 Task: Add Immaculate Baking Company Cinnamon Rolls to the cart.
Action: Mouse moved to (288, 113)
Screenshot: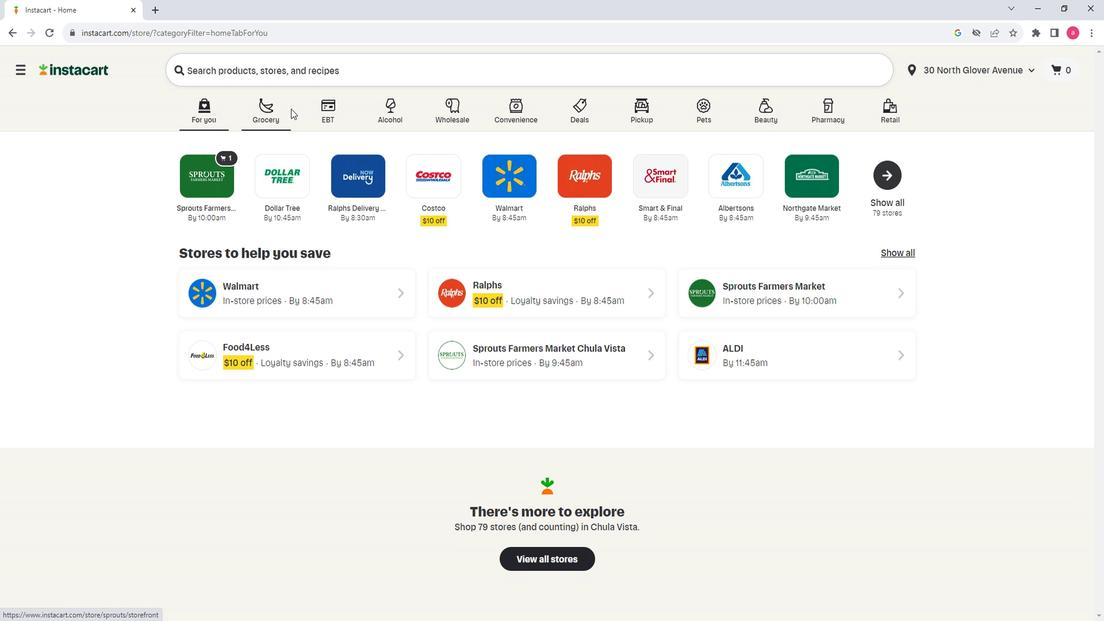 
Action: Mouse pressed left at (288, 113)
Screenshot: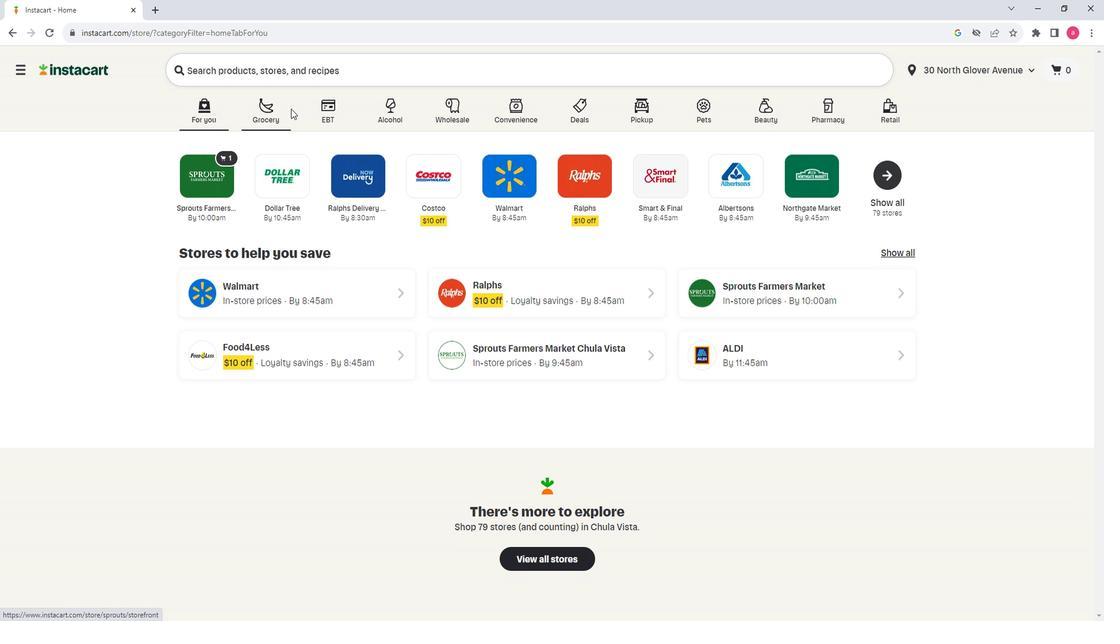
Action: Mouse moved to (262, 104)
Screenshot: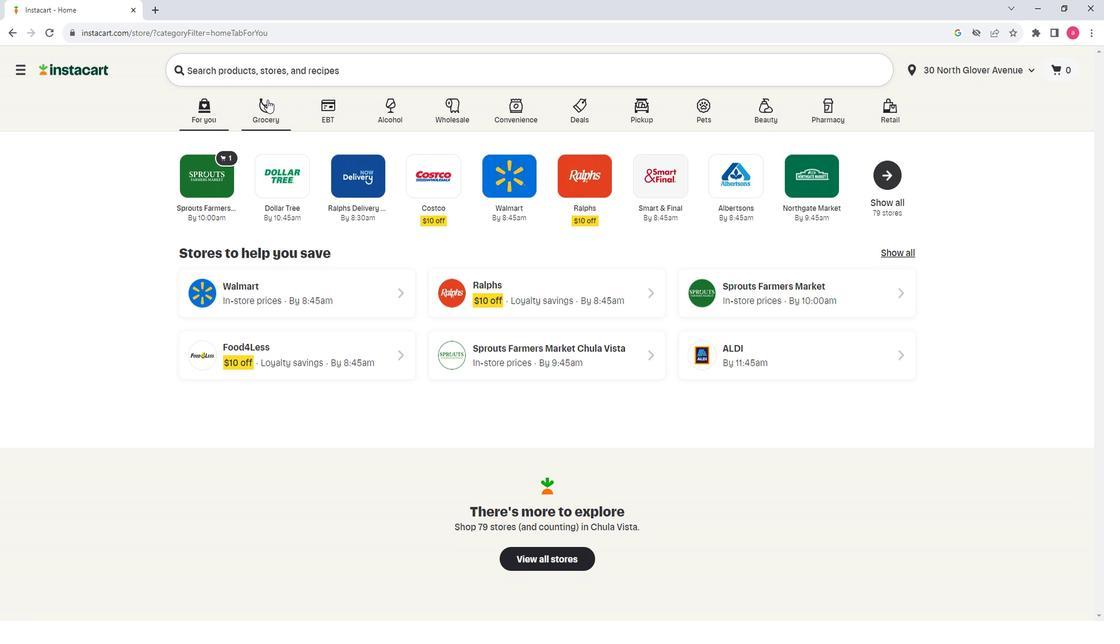 
Action: Mouse pressed left at (262, 104)
Screenshot: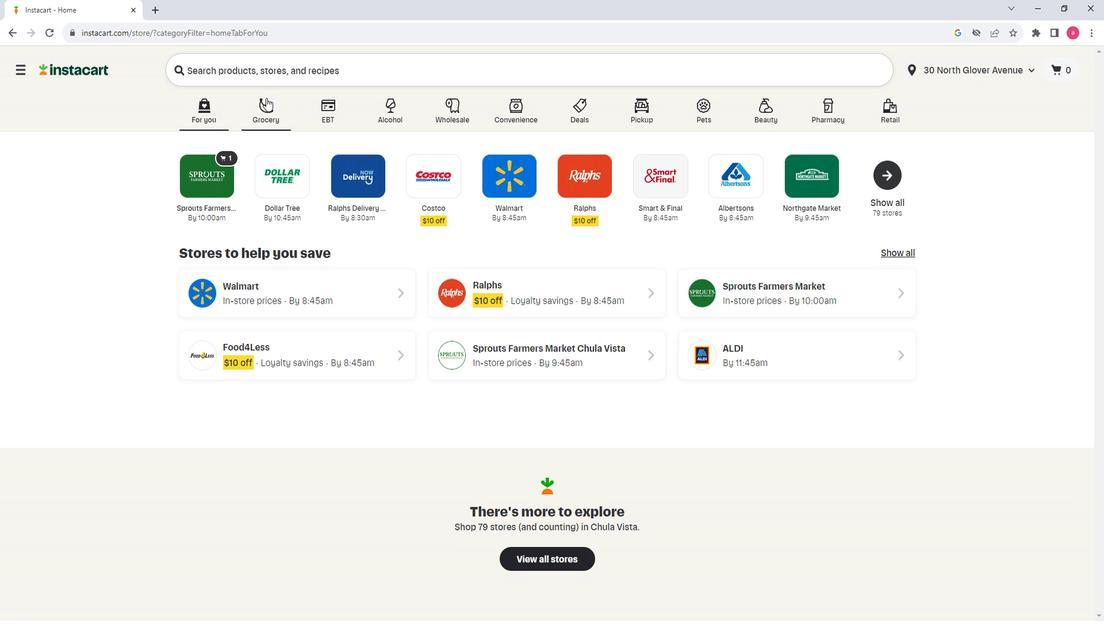 
Action: Mouse moved to (340, 334)
Screenshot: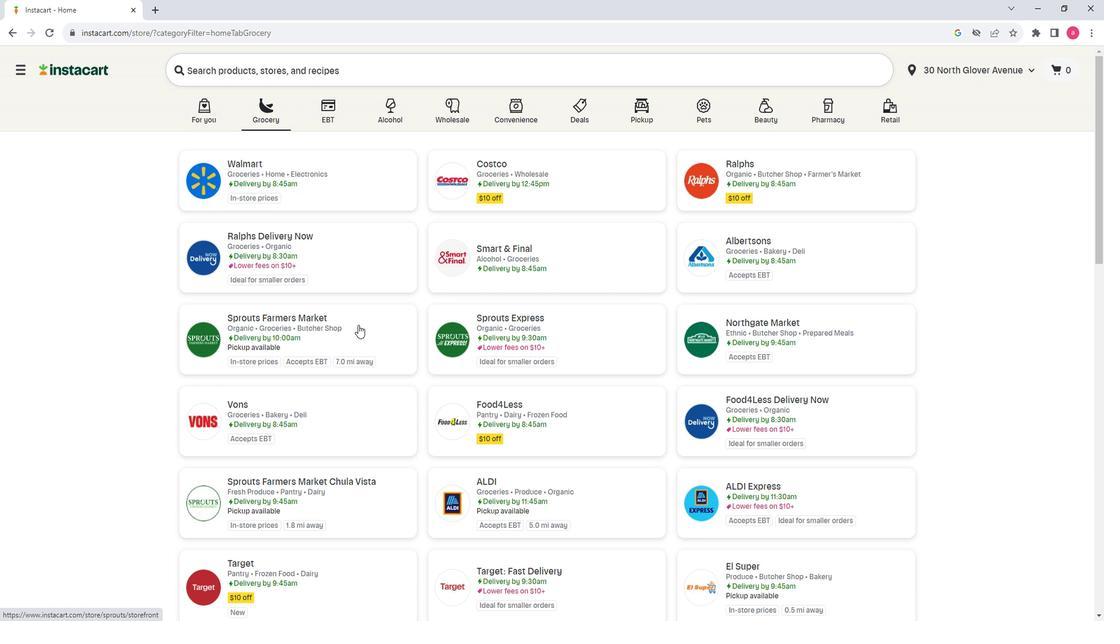 
Action: Mouse pressed left at (340, 334)
Screenshot: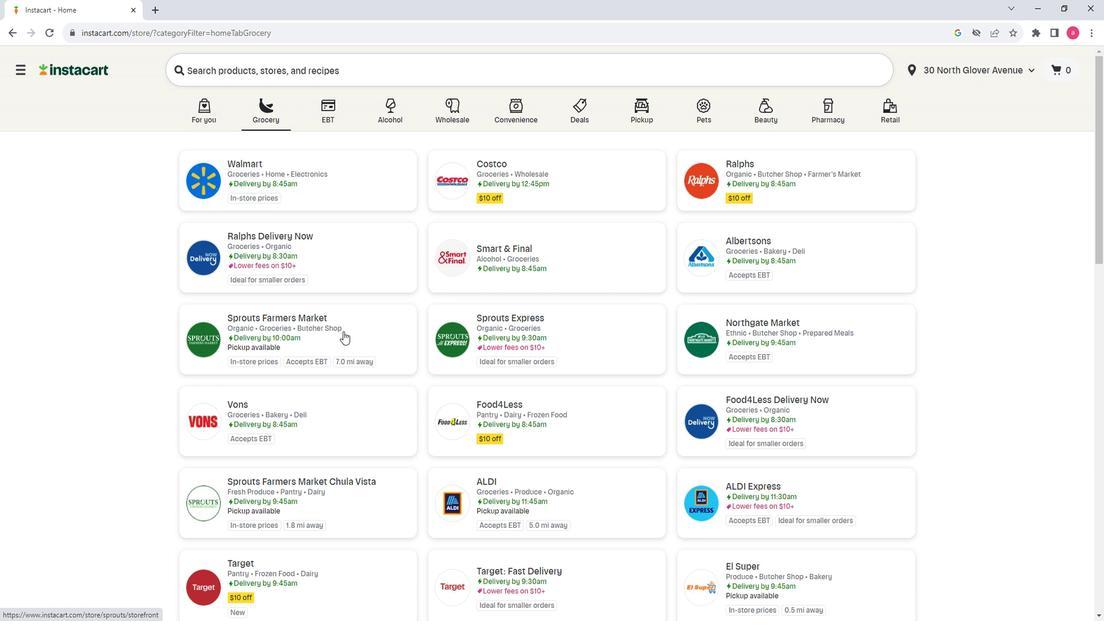 
Action: Mouse moved to (56, 373)
Screenshot: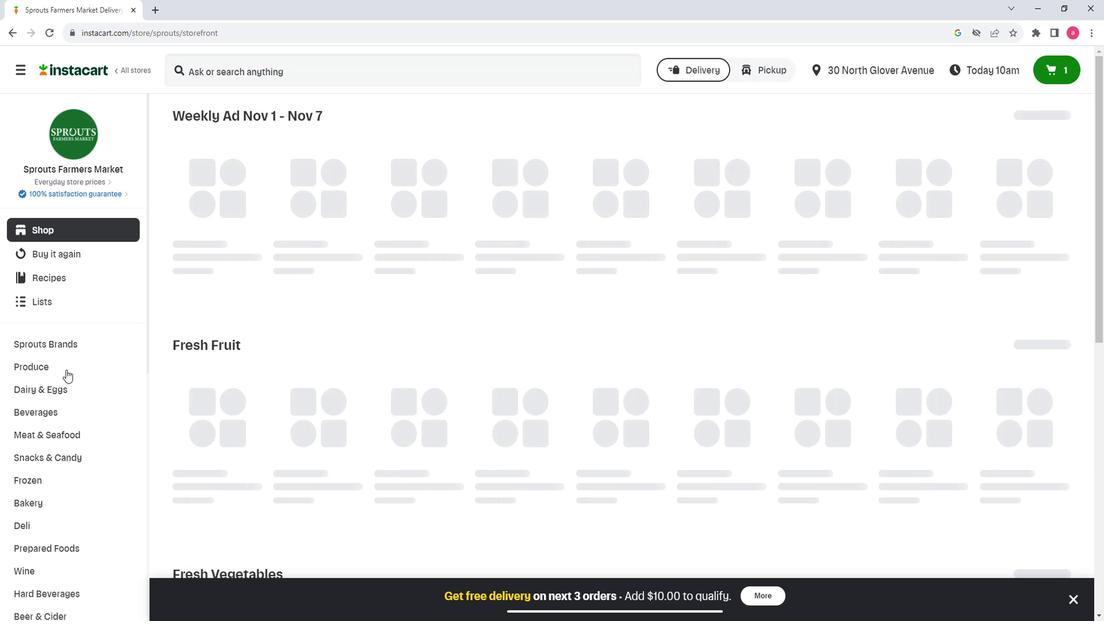 
Action: Mouse scrolled (56, 372) with delta (0, 0)
Screenshot: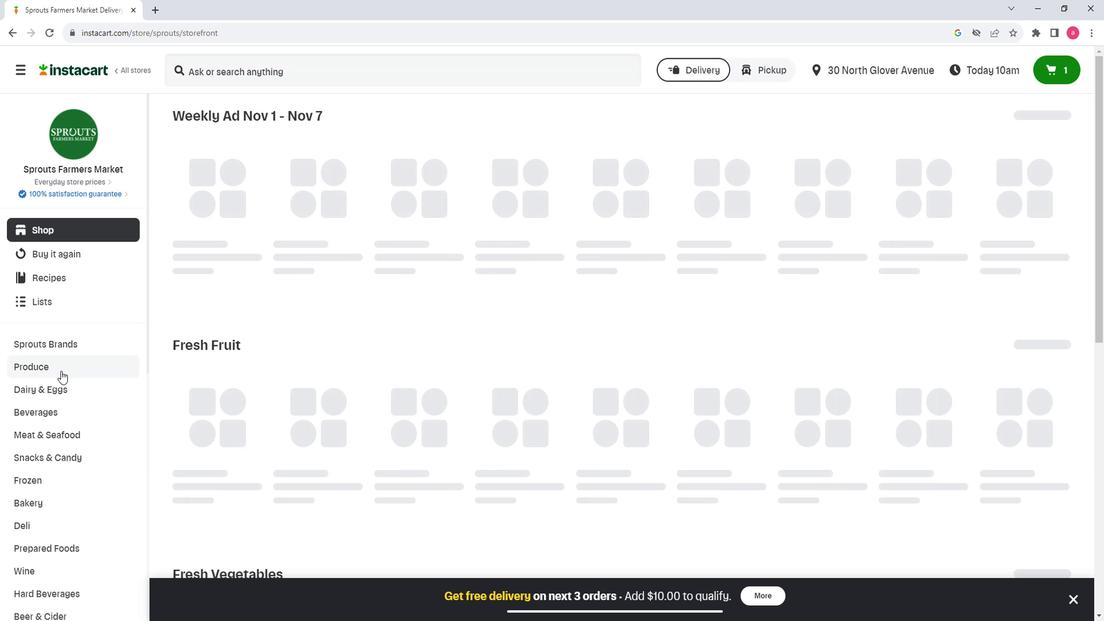 
Action: Mouse scrolled (56, 372) with delta (0, 0)
Screenshot: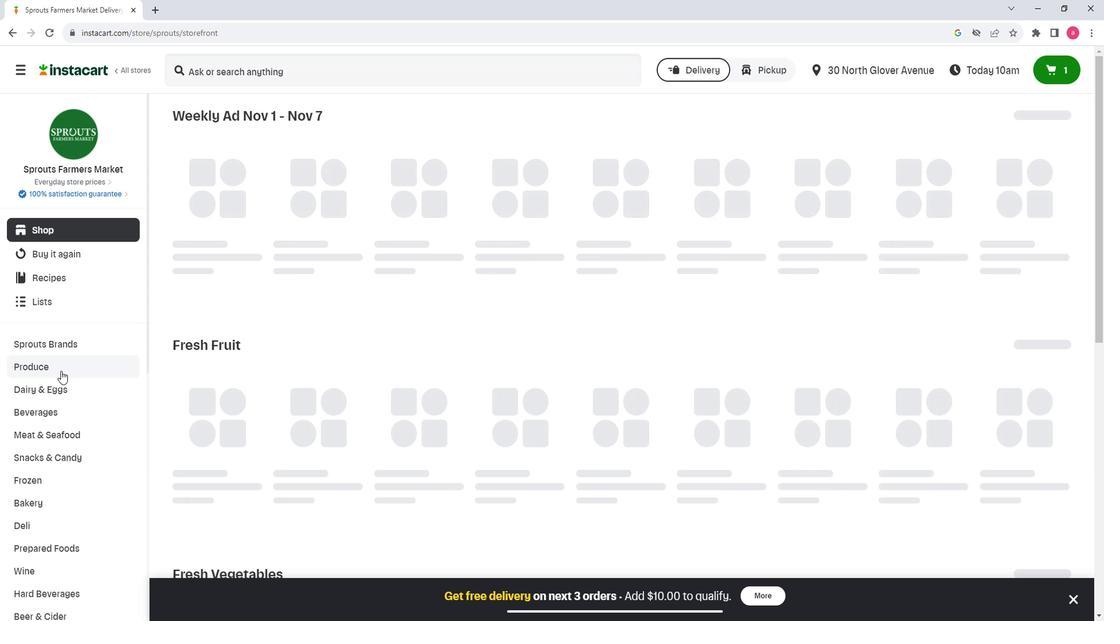 
Action: Mouse moved to (56, 373)
Screenshot: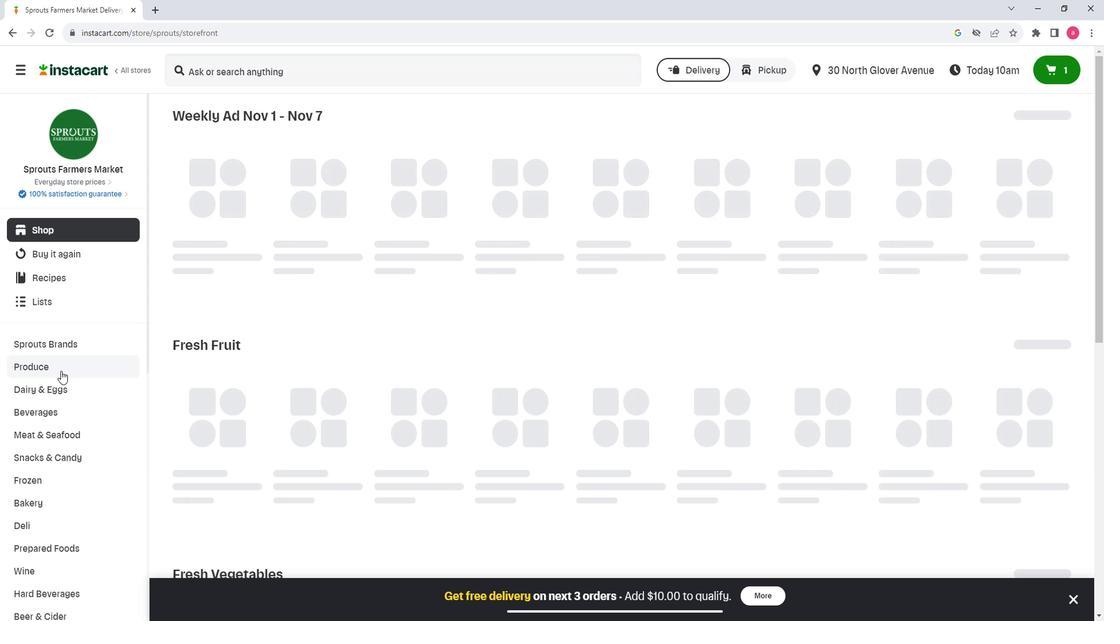 
Action: Mouse scrolled (56, 372) with delta (0, 0)
Screenshot: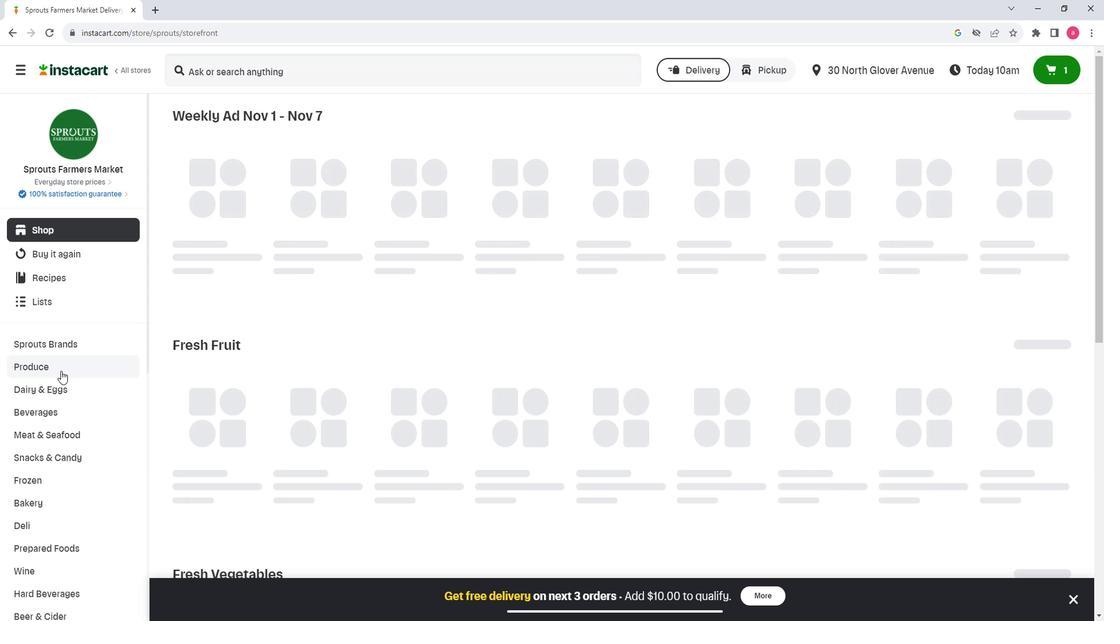 
Action: Mouse scrolled (56, 372) with delta (0, 0)
Screenshot: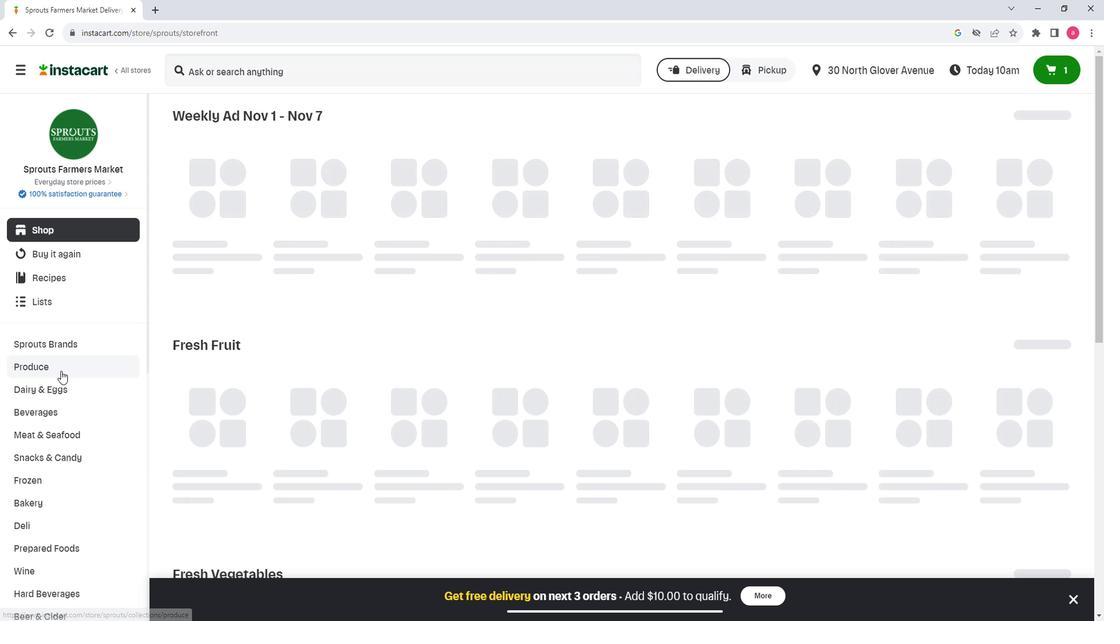 
Action: Mouse moved to (70, 513)
Screenshot: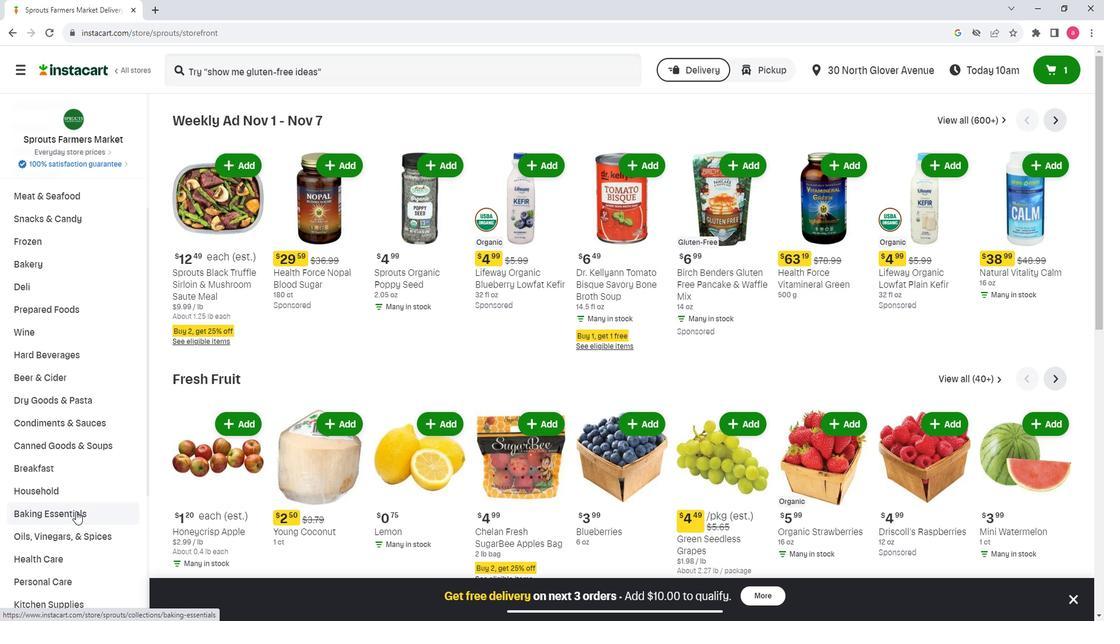 
Action: Mouse pressed left at (70, 513)
Screenshot: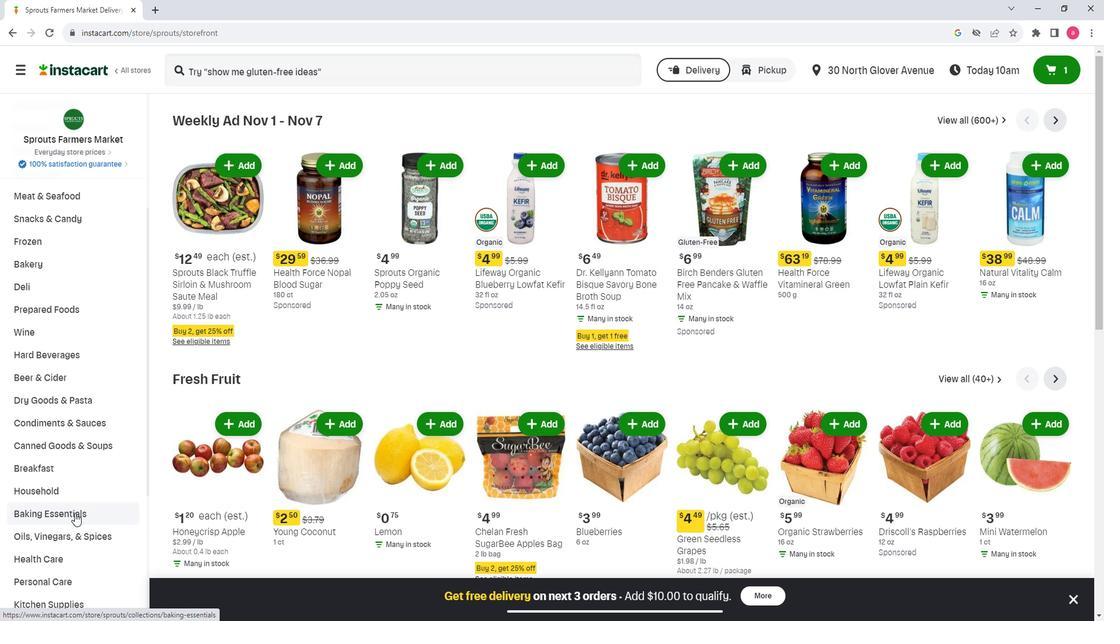 
Action: Mouse moved to (1071, 154)
Screenshot: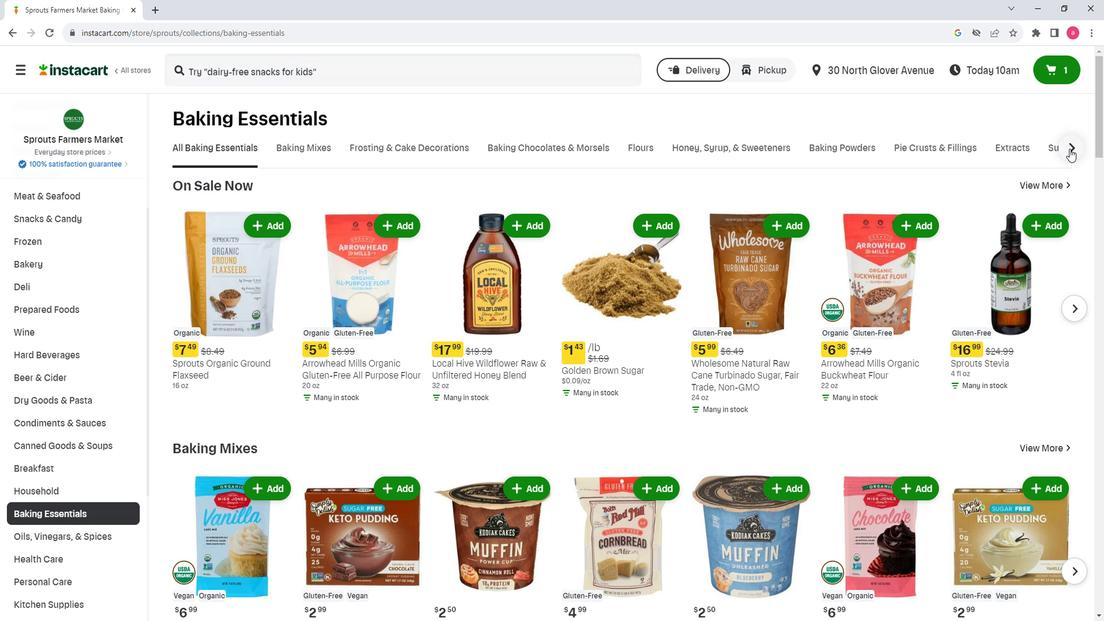 
Action: Mouse pressed left at (1071, 154)
Screenshot: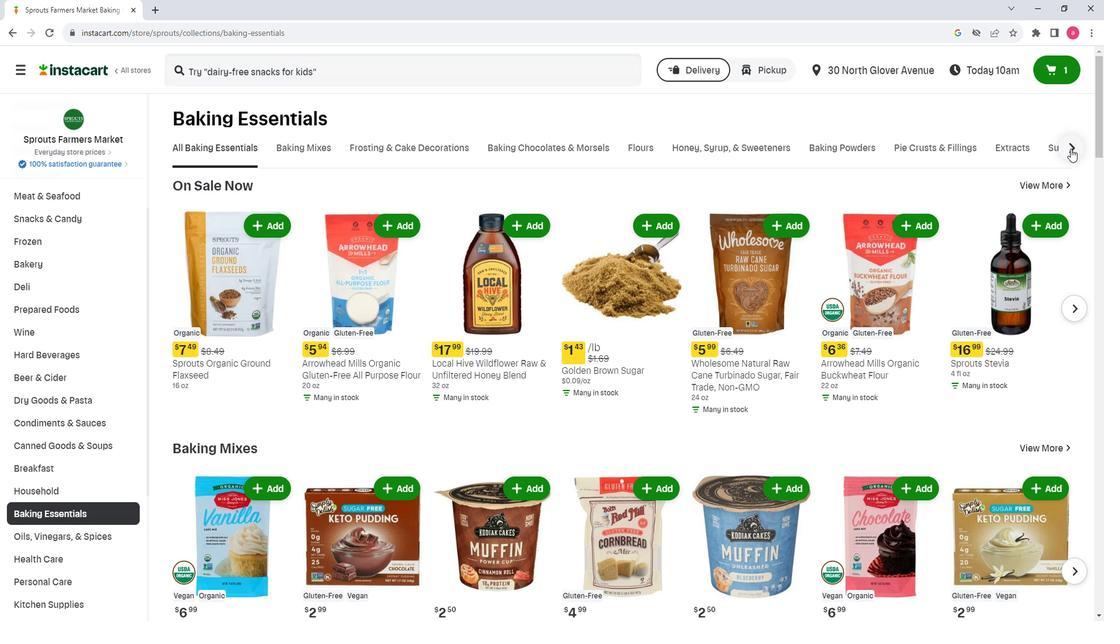 
Action: Mouse moved to (815, 145)
Screenshot: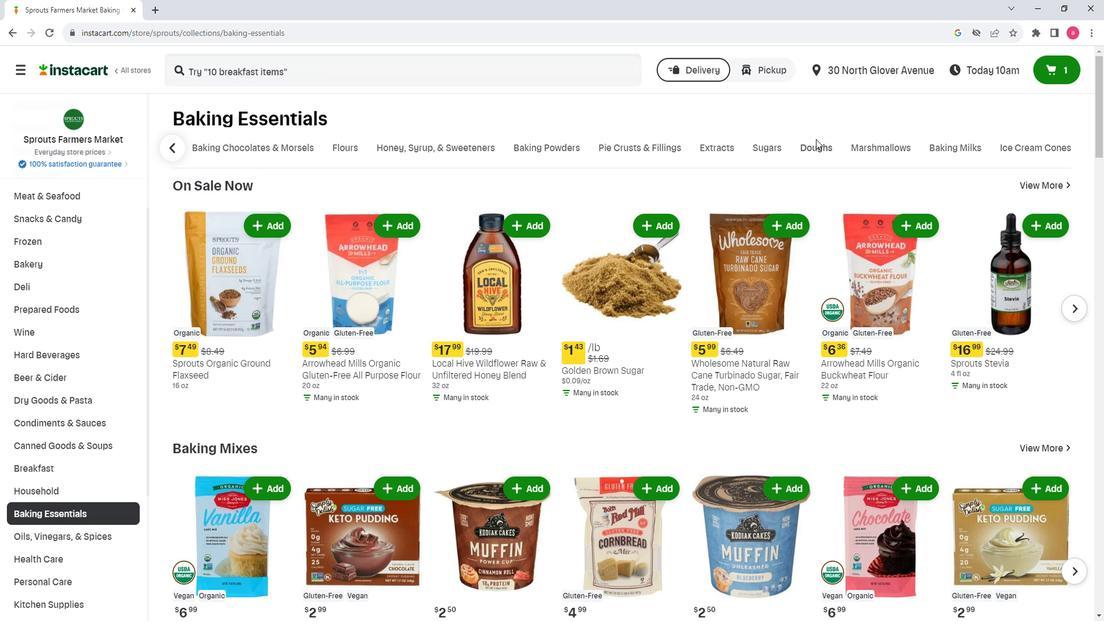 
Action: Mouse pressed left at (815, 145)
Screenshot: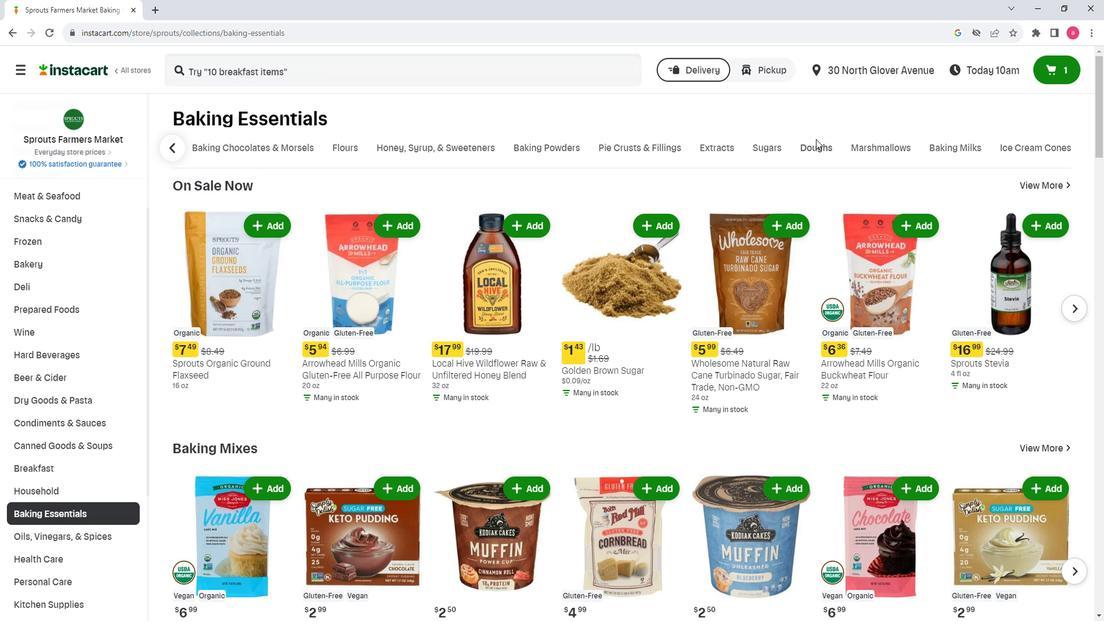
Action: Mouse moved to (822, 154)
Screenshot: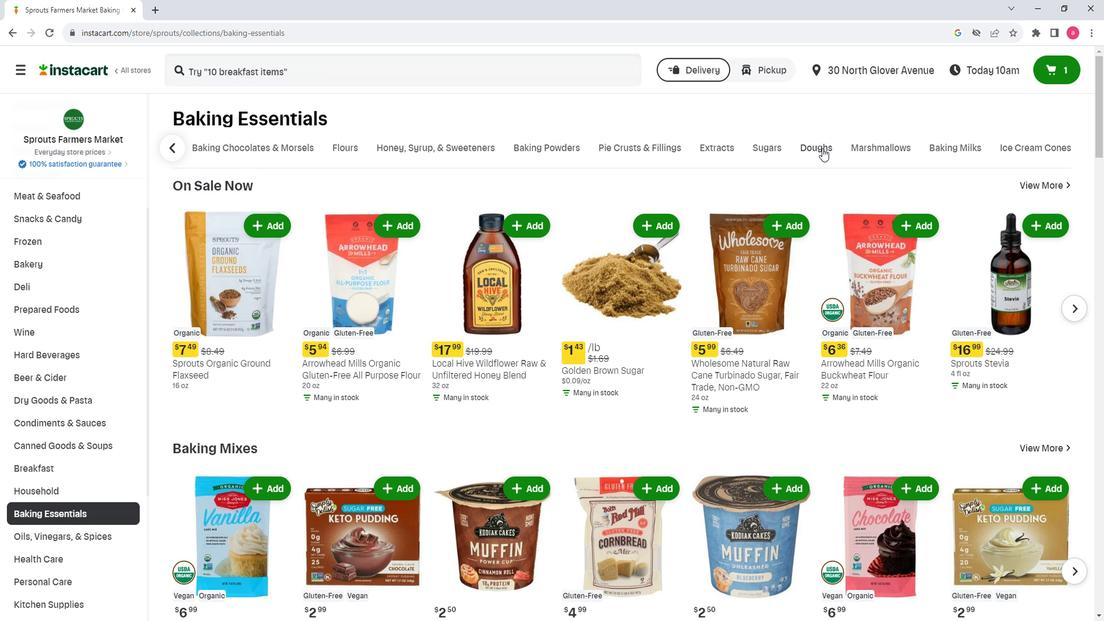 
Action: Mouse pressed left at (822, 154)
Screenshot: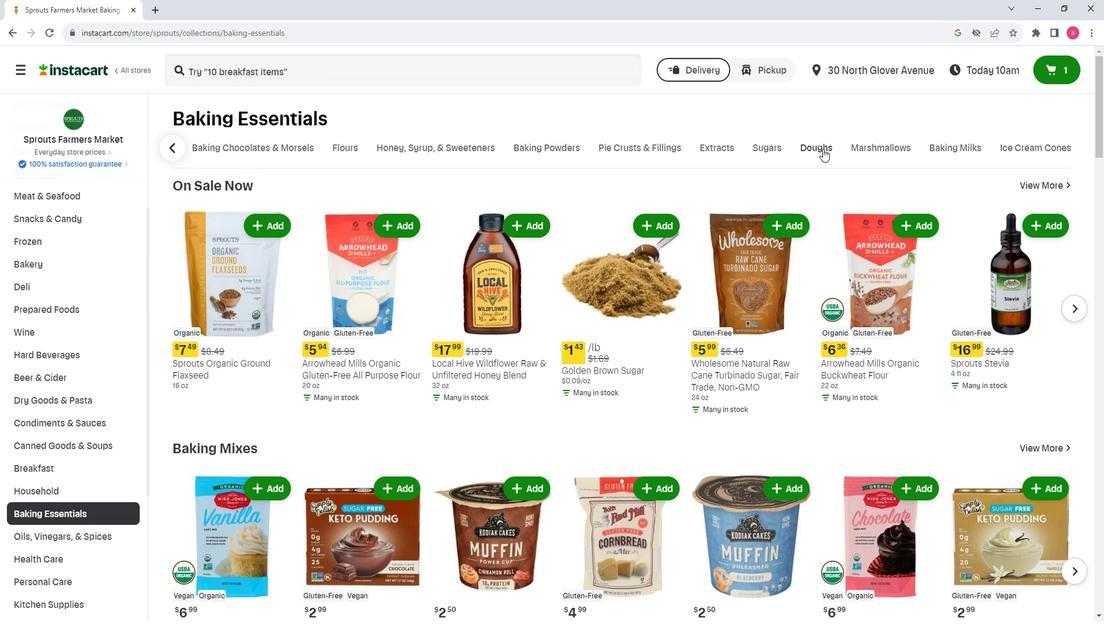 
Action: Mouse moved to (394, 74)
Screenshot: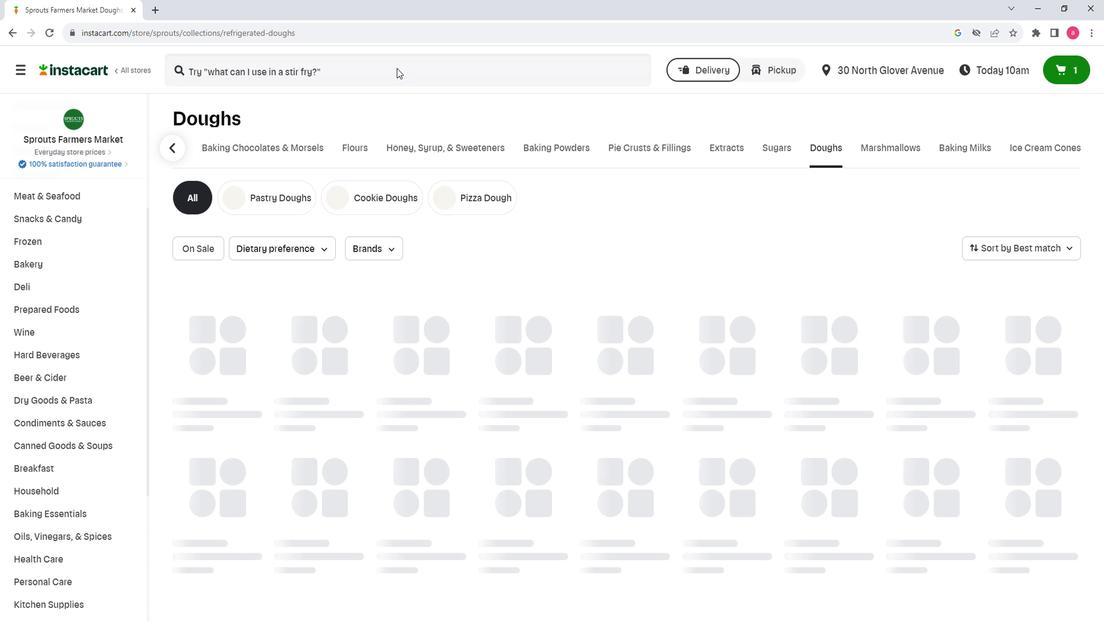 
Action: Mouse pressed left at (394, 74)
Screenshot: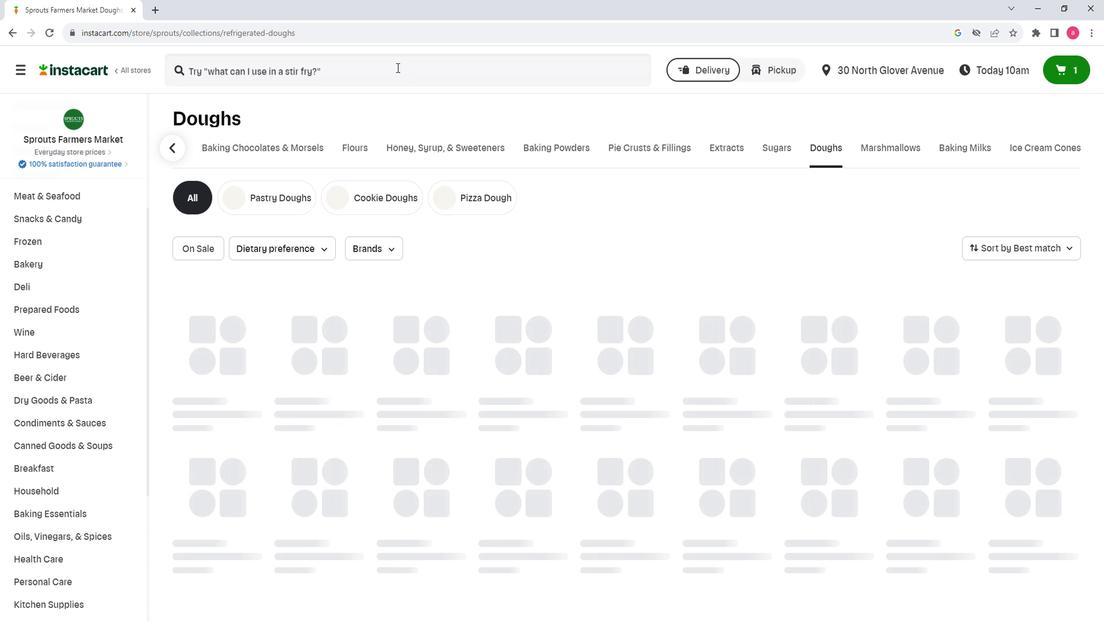 
Action: Key pressed <Key.shift>Immacl<Key.backspace>ulate<Key.space><Key.shift>Baking<Key.space><Key.shift><Key.shift><Key.shift><Key.shift><Key.shift><Key.shift><Key.shift>Company<Key.space><Key.shift><Key.shift><Key.shift><Key.shift><Key.shift><Key.shift><Key.shift><Key.shift><Key.shift><Key.shift><Key.shift><Key.shift><Key.shift><Key.shift>Cinnamon<Key.space><Key.shift>Rolls<Key.enter>
Screenshot: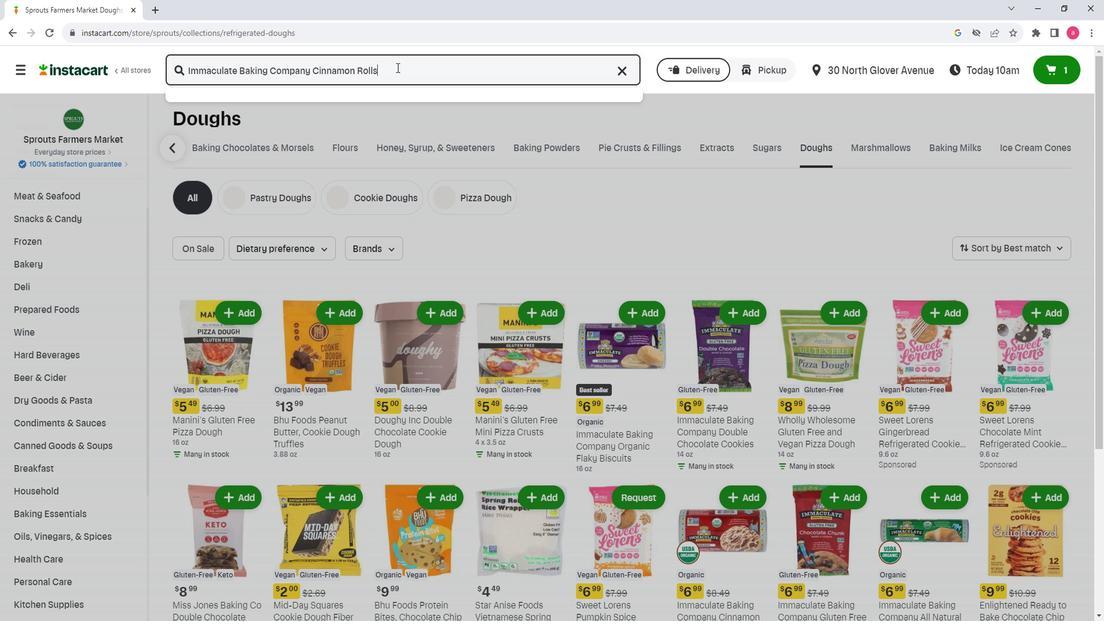 
Action: Mouse moved to (667, 392)
Screenshot: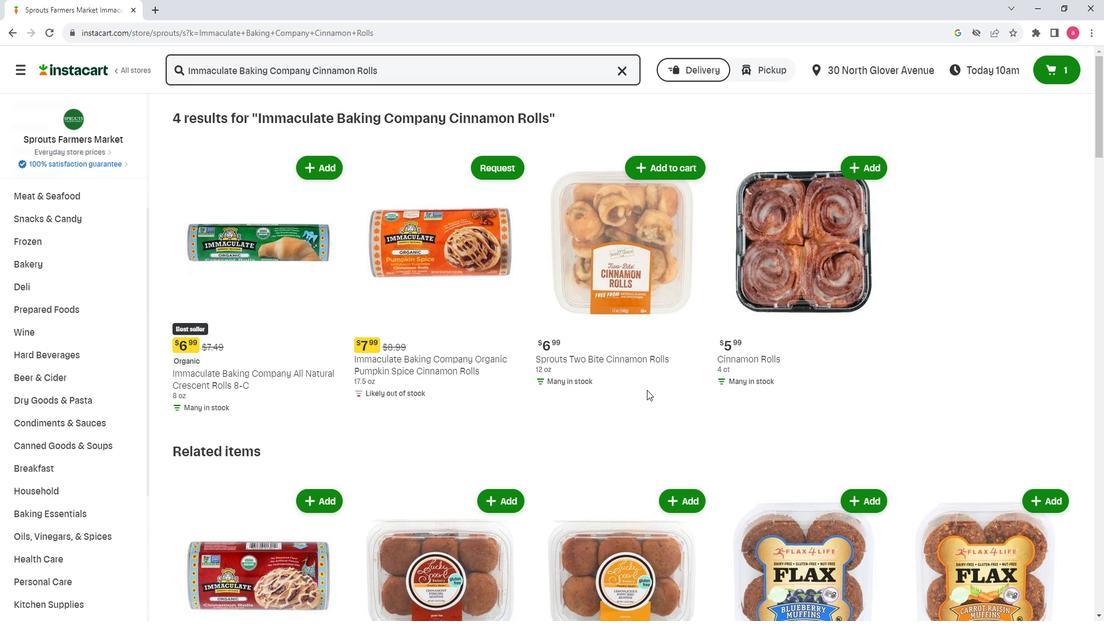 
Action: Mouse scrolled (667, 391) with delta (0, 0)
Screenshot: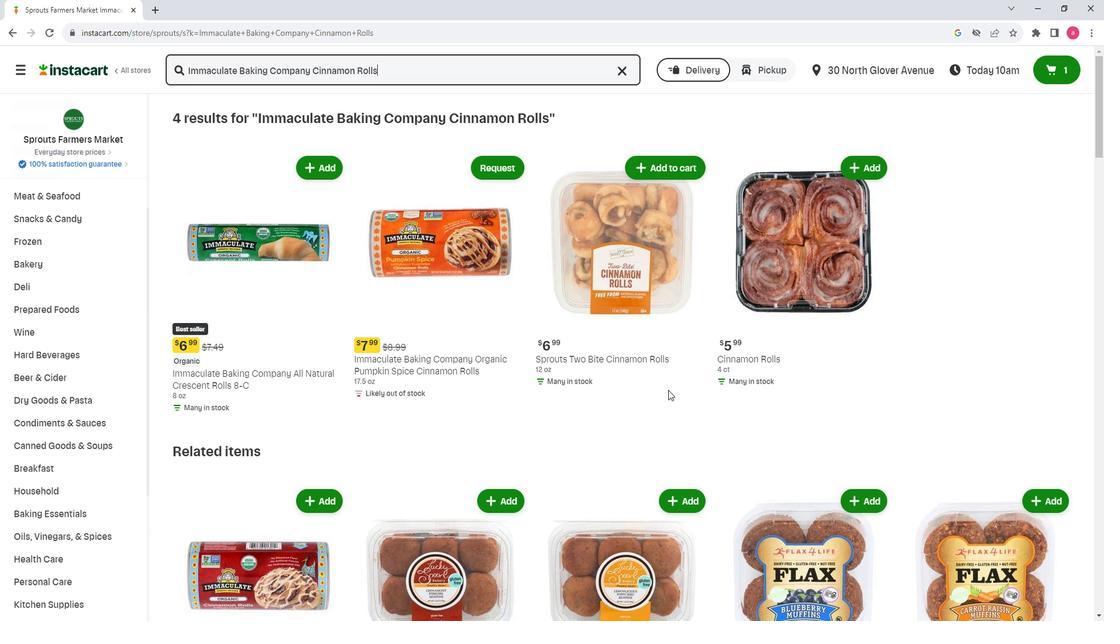 
Action: Mouse scrolled (667, 391) with delta (0, 0)
Screenshot: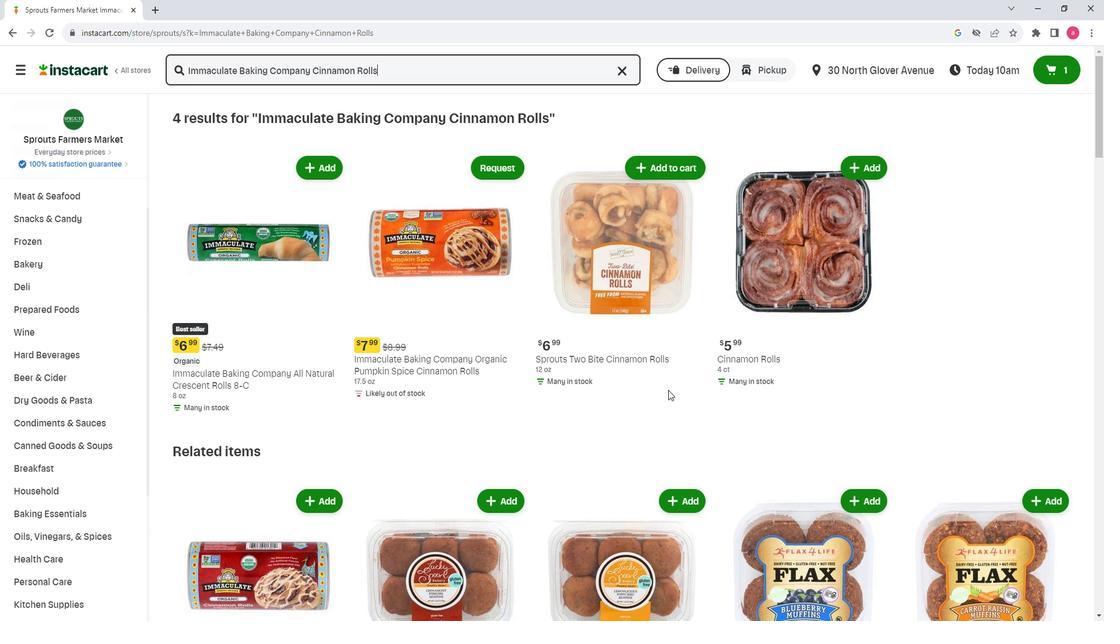 
Action: Mouse scrolled (667, 391) with delta (0, 0)
Screenshot: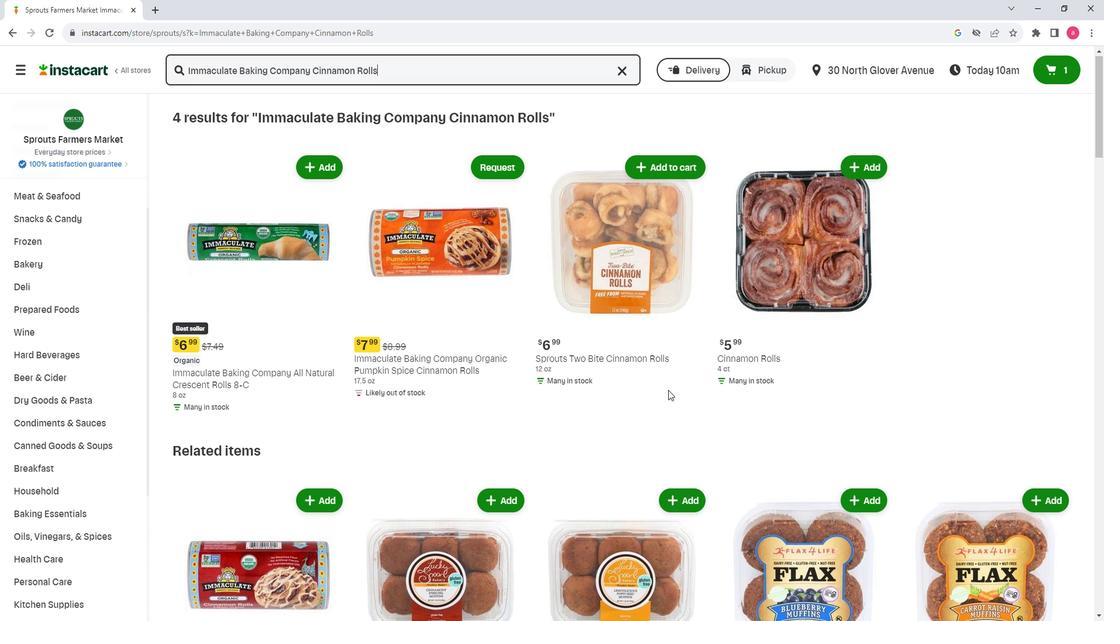 
Action: Mouse moved to (296, 332)
Screenshot: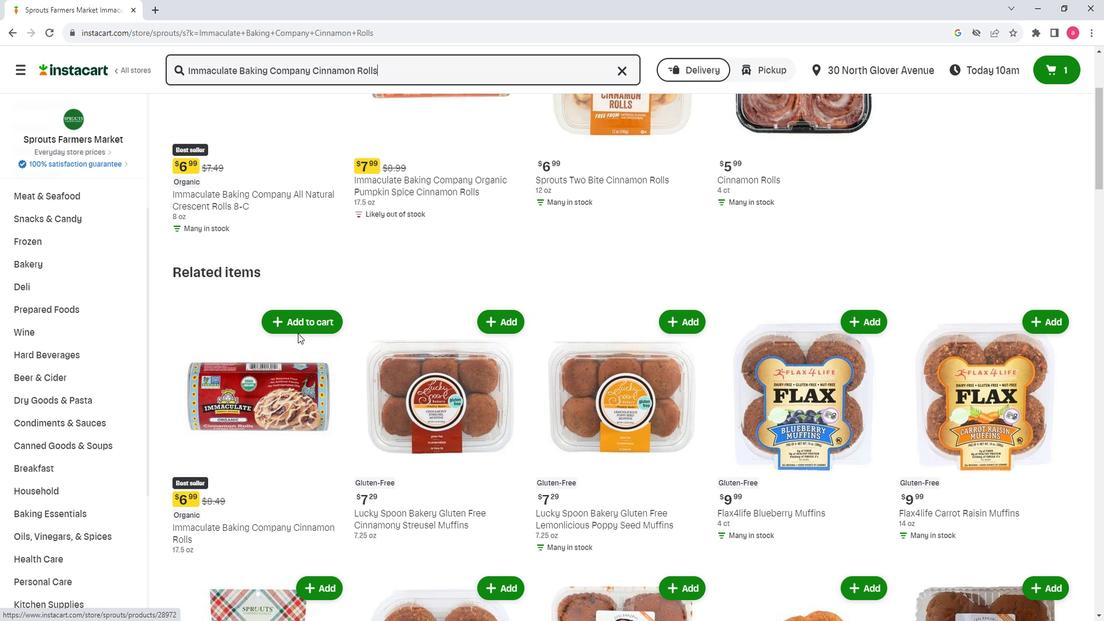 
Action: Mouse pressed left at (296, 332)
Screenshot: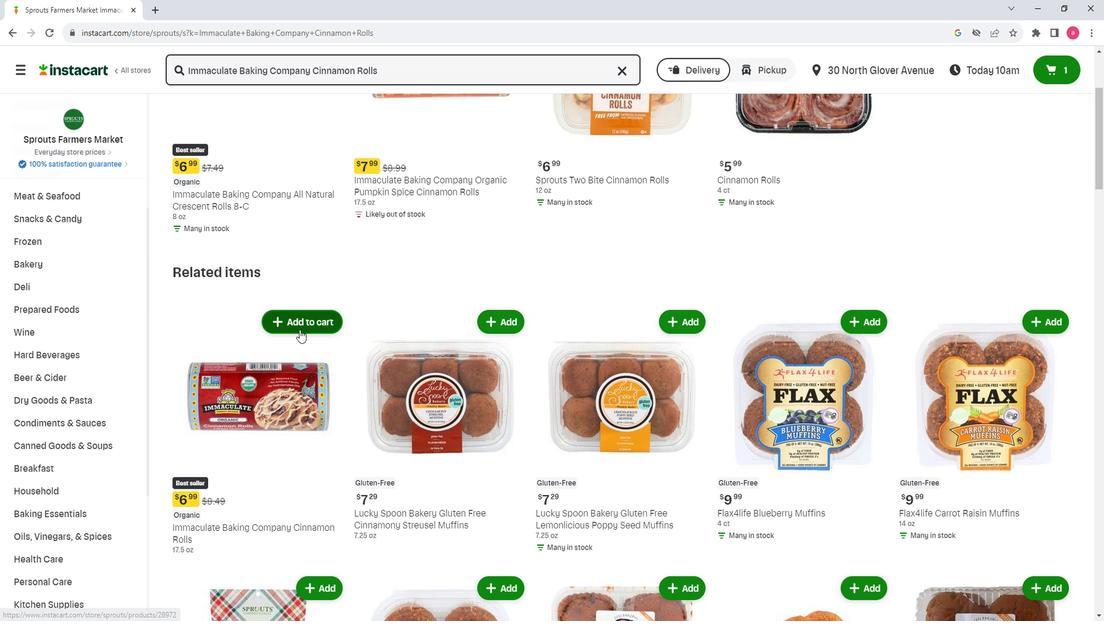 
